 Task: Add Sprouts Organic Blend Special Dark Ground Coffee to the cart.
Action: Mouse moved to (24, 154)
Screenshot: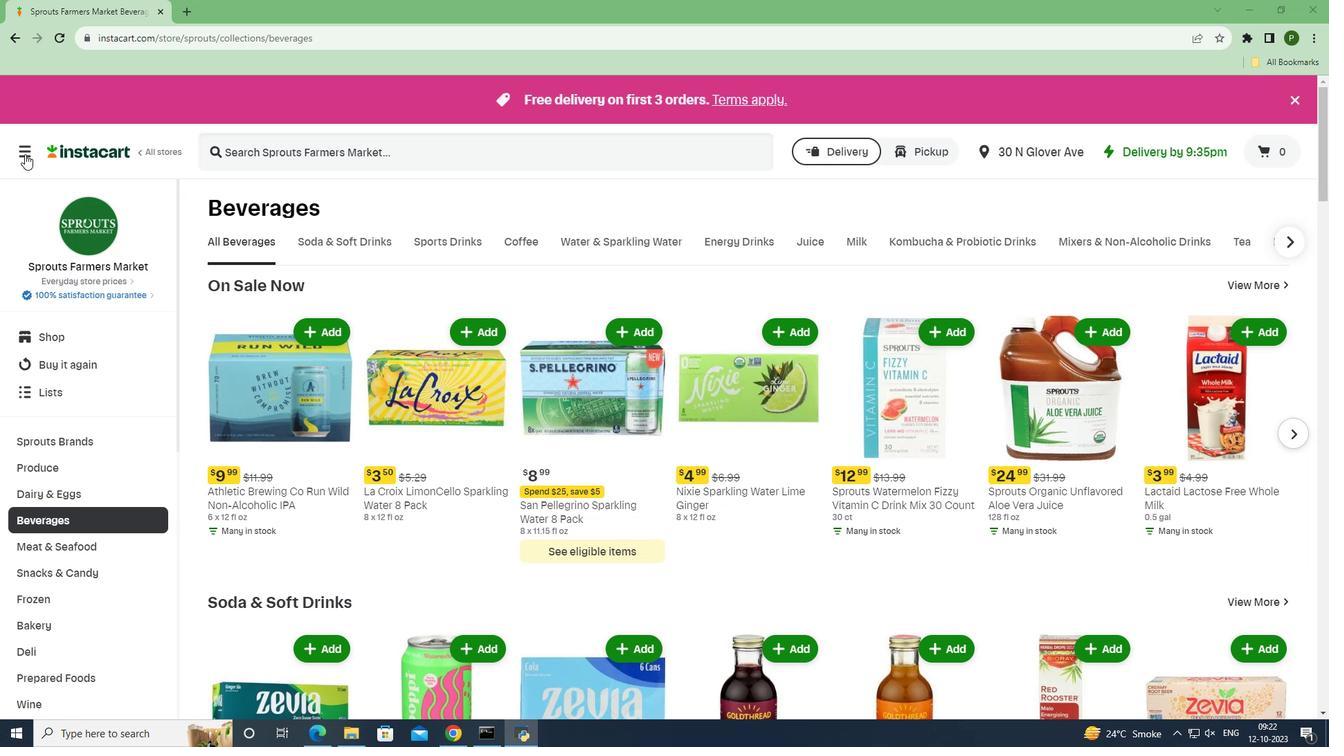 
Action: Mouse pressed left at (24, 154)
Screenshot: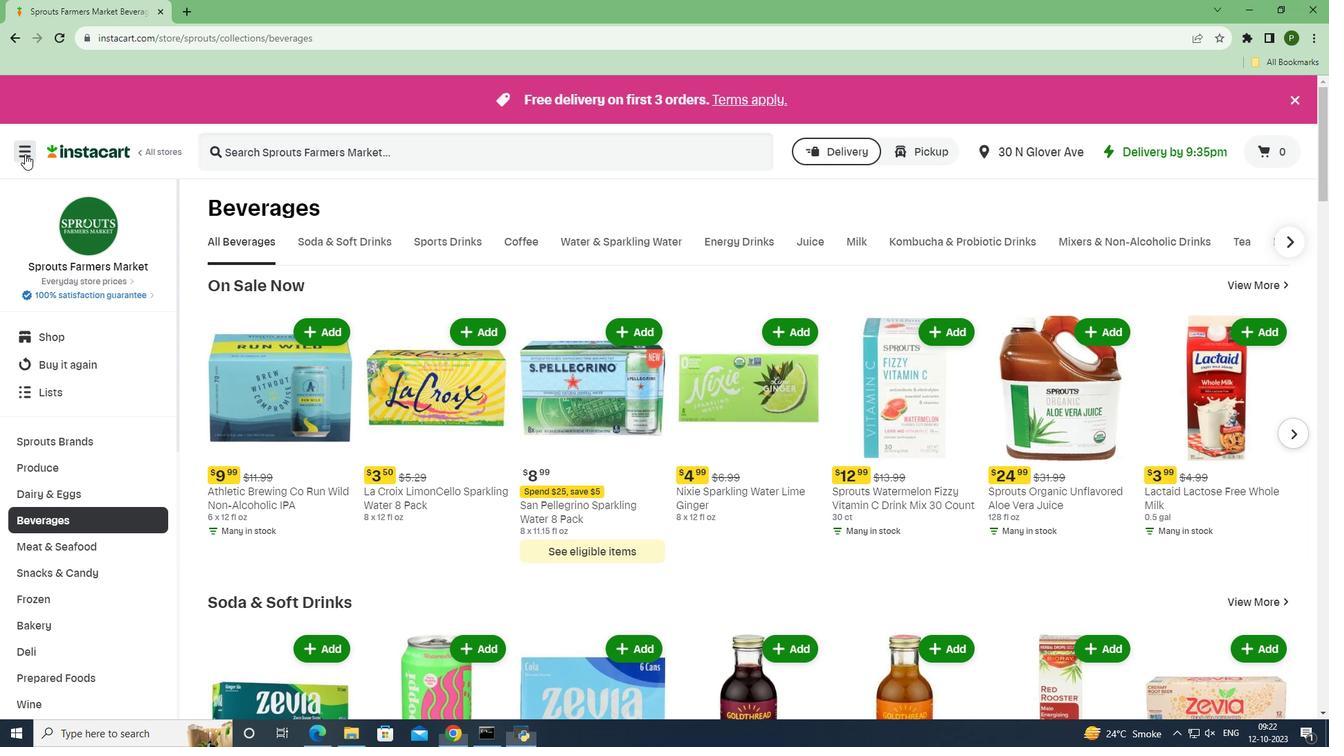 
Action: Mouse moved to (58, 367)
Screenshot: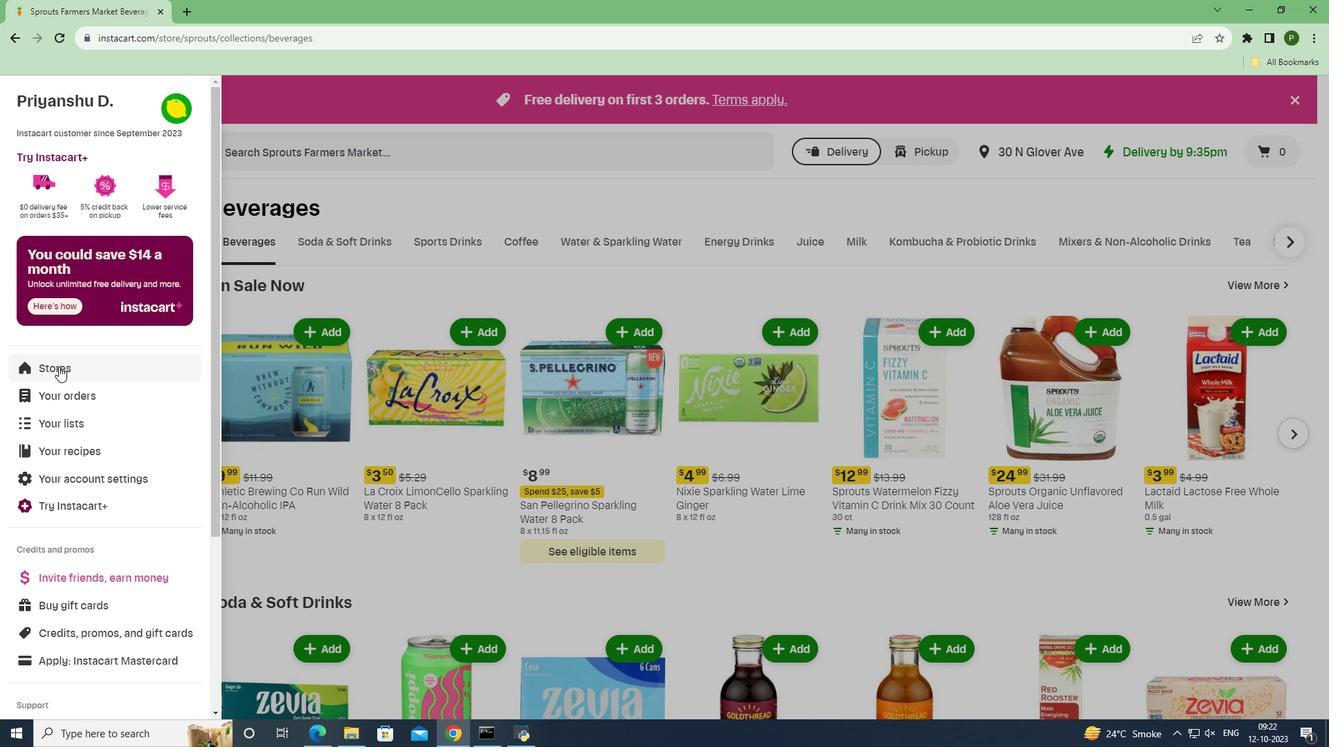 
Action: Mouse pressed left at (58, 367)
Screenshot: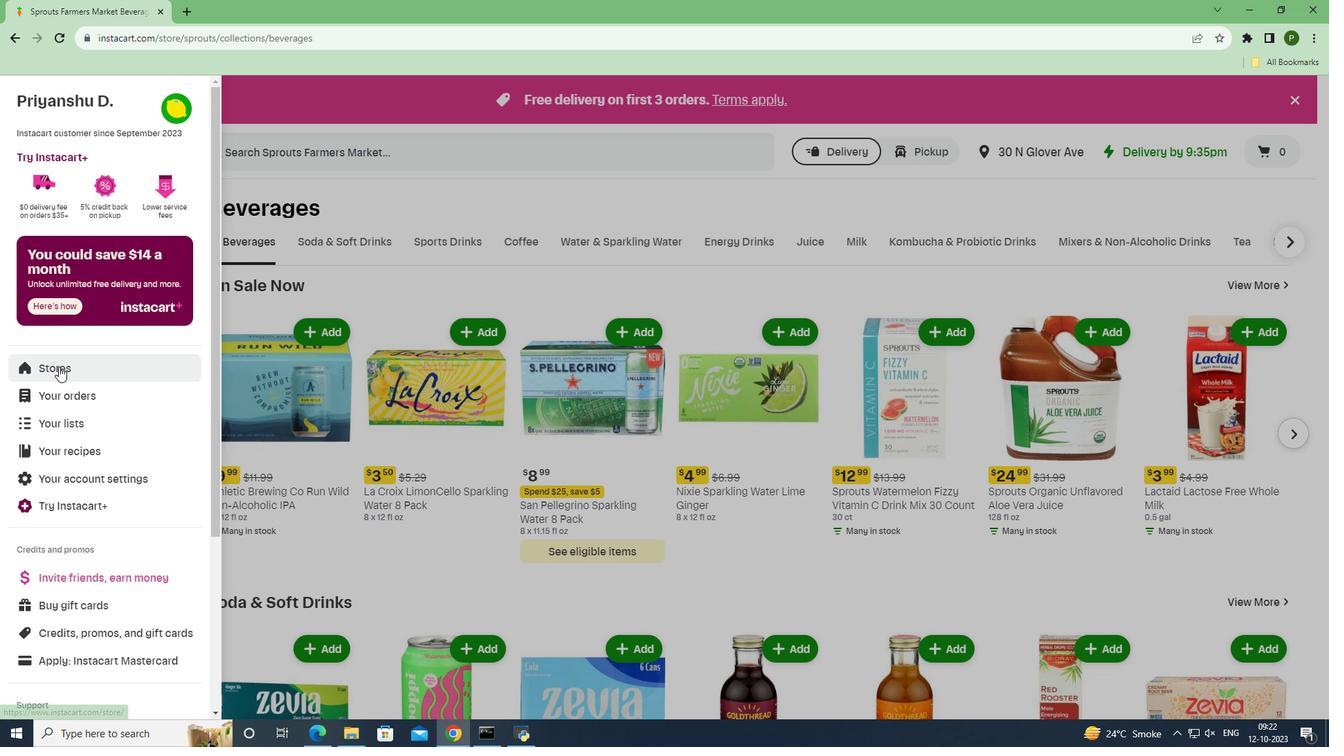 
Action: Mouse moved to (322, 157)
Screenshot: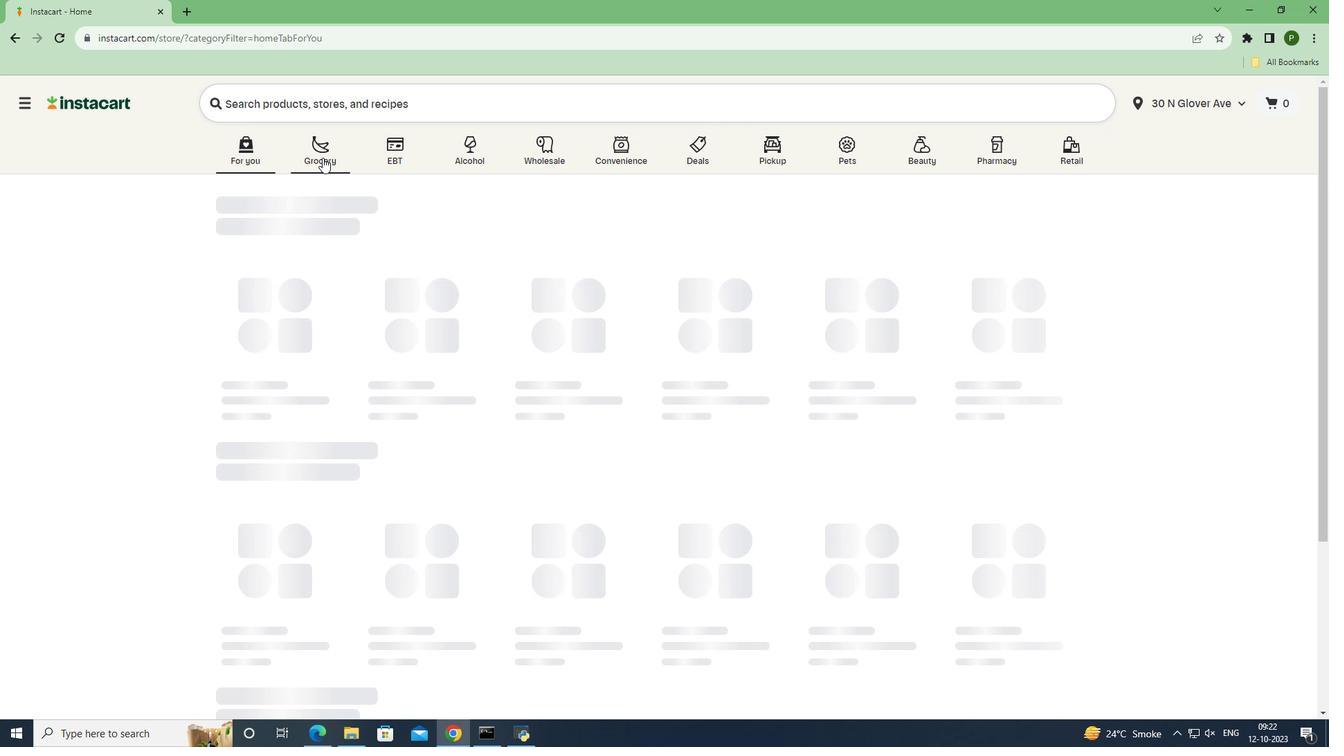 
Action: Mouse pressed left at (322, 157)
Screenshot: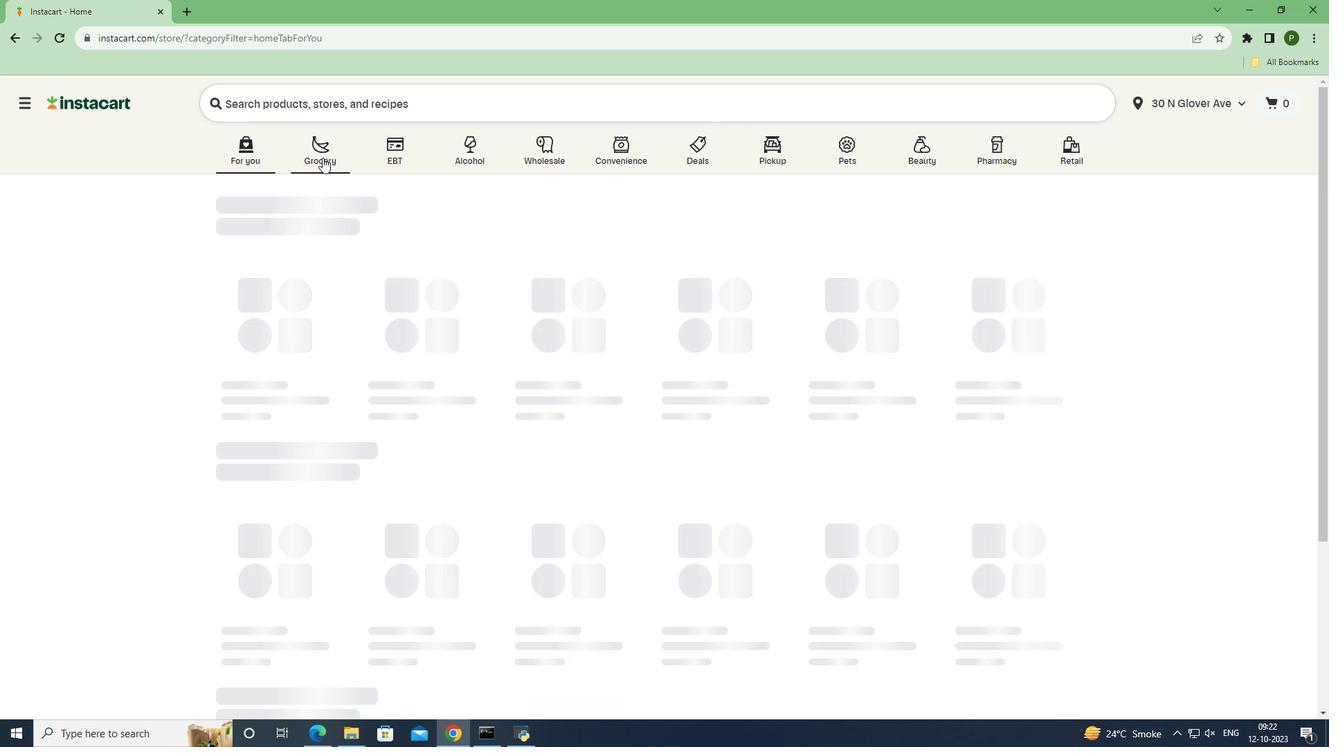 
Action: Mouse moved to (580, 320)
Screenshot: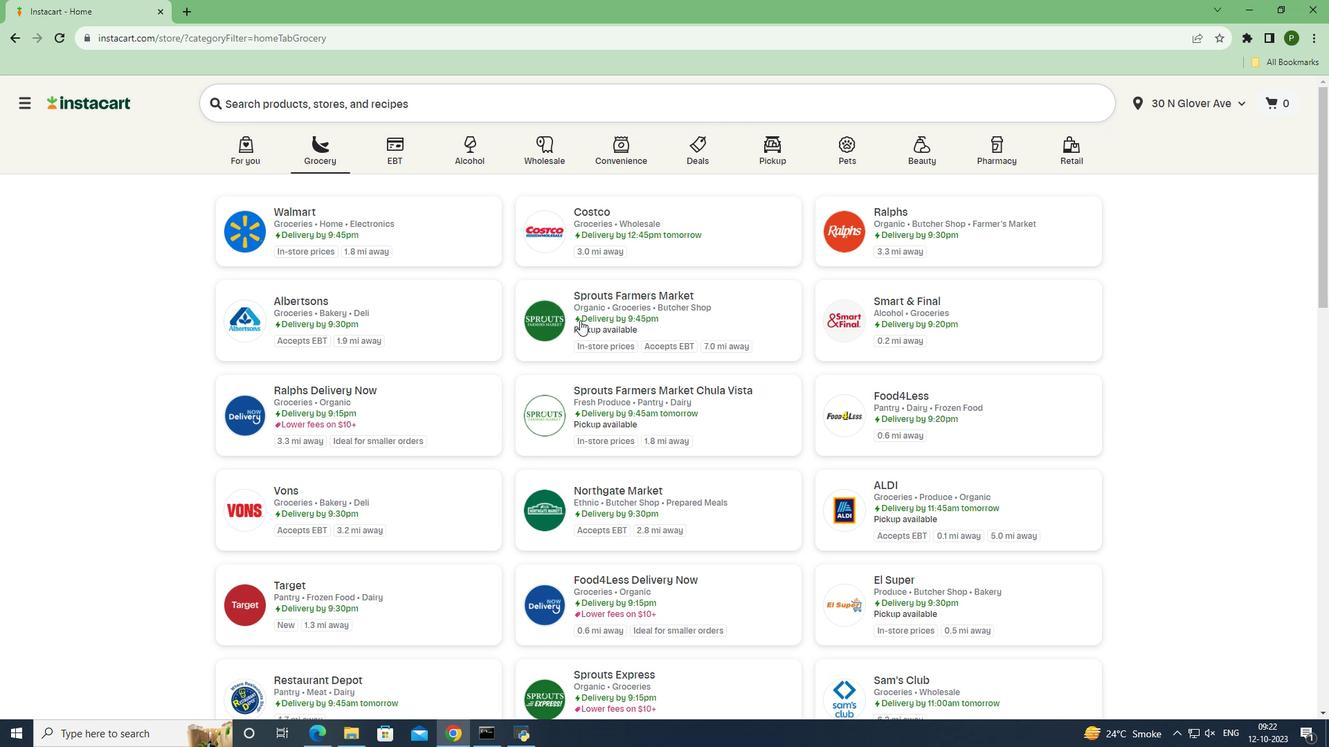 
Action: Mouse pressed left at (580, 320)
Screenshot: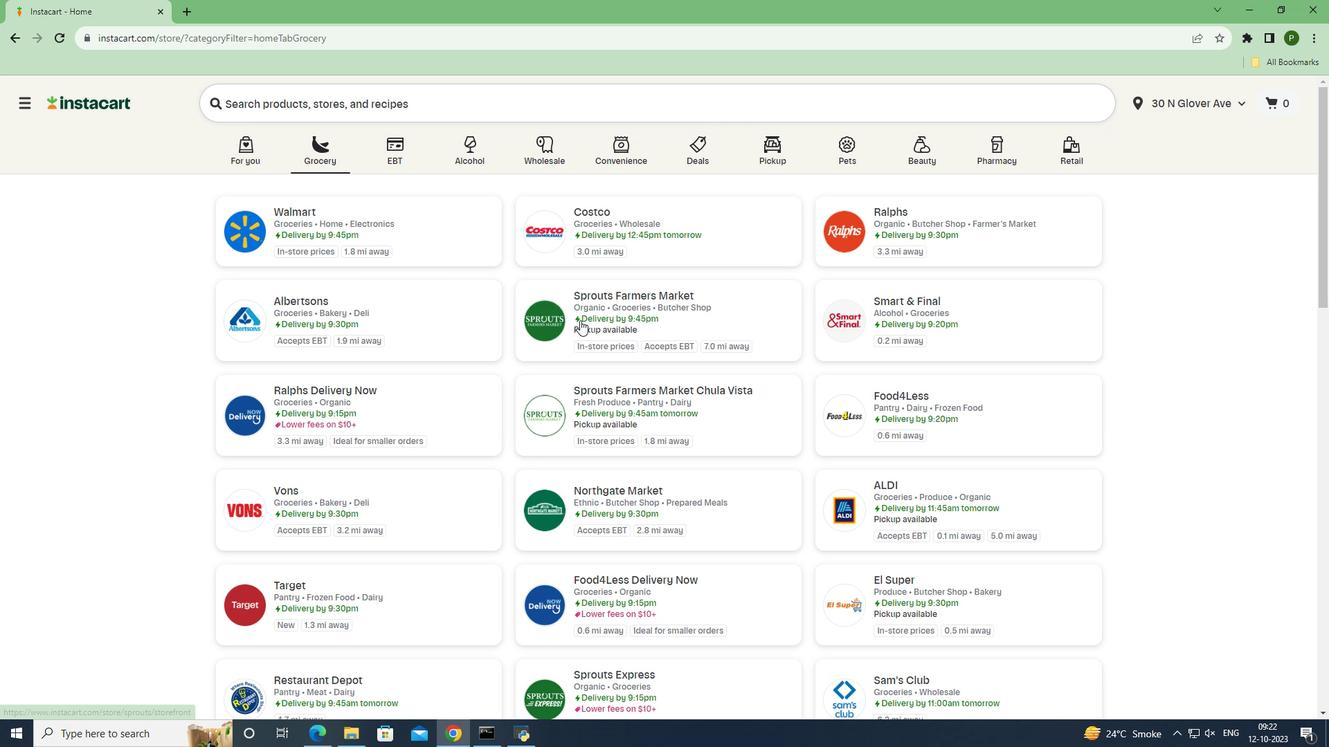 
Action: Mouse moved to (72, 473)
Screenshot: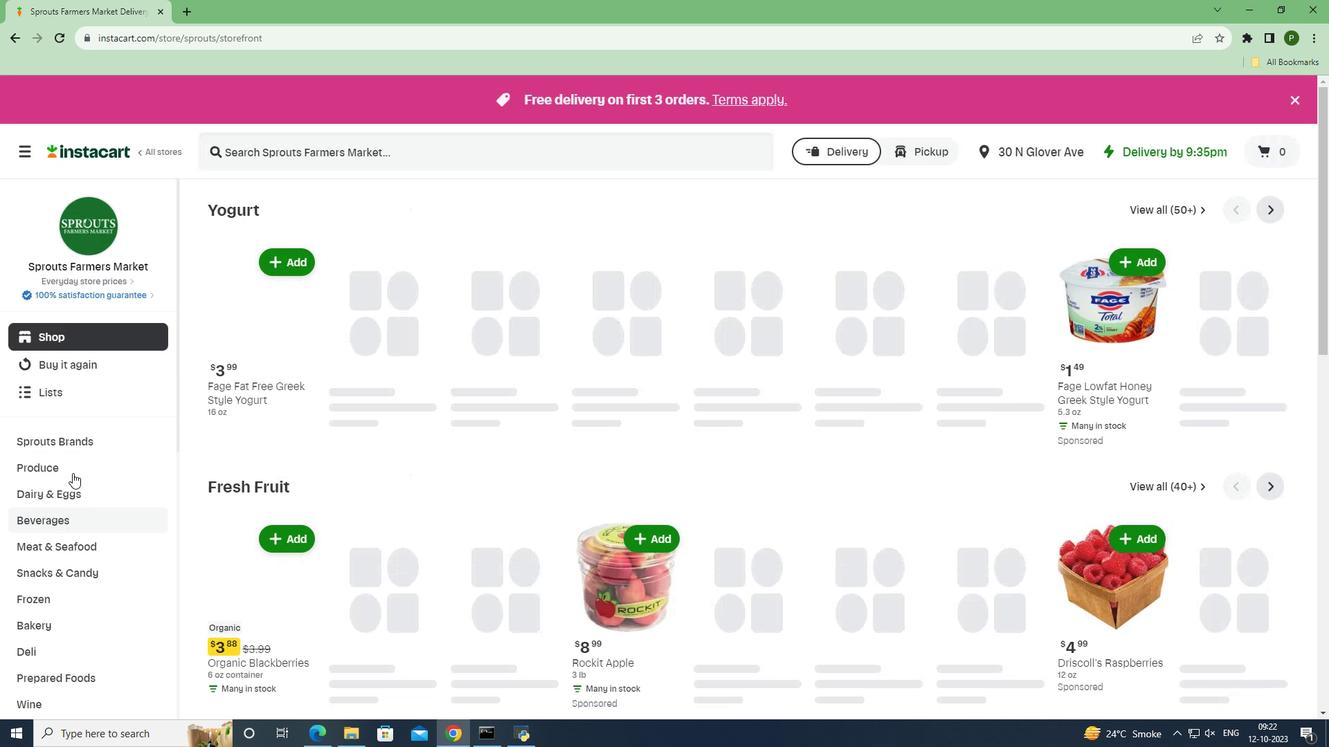 
Action: Mouse pressed left at (72, 473)
Screenshot: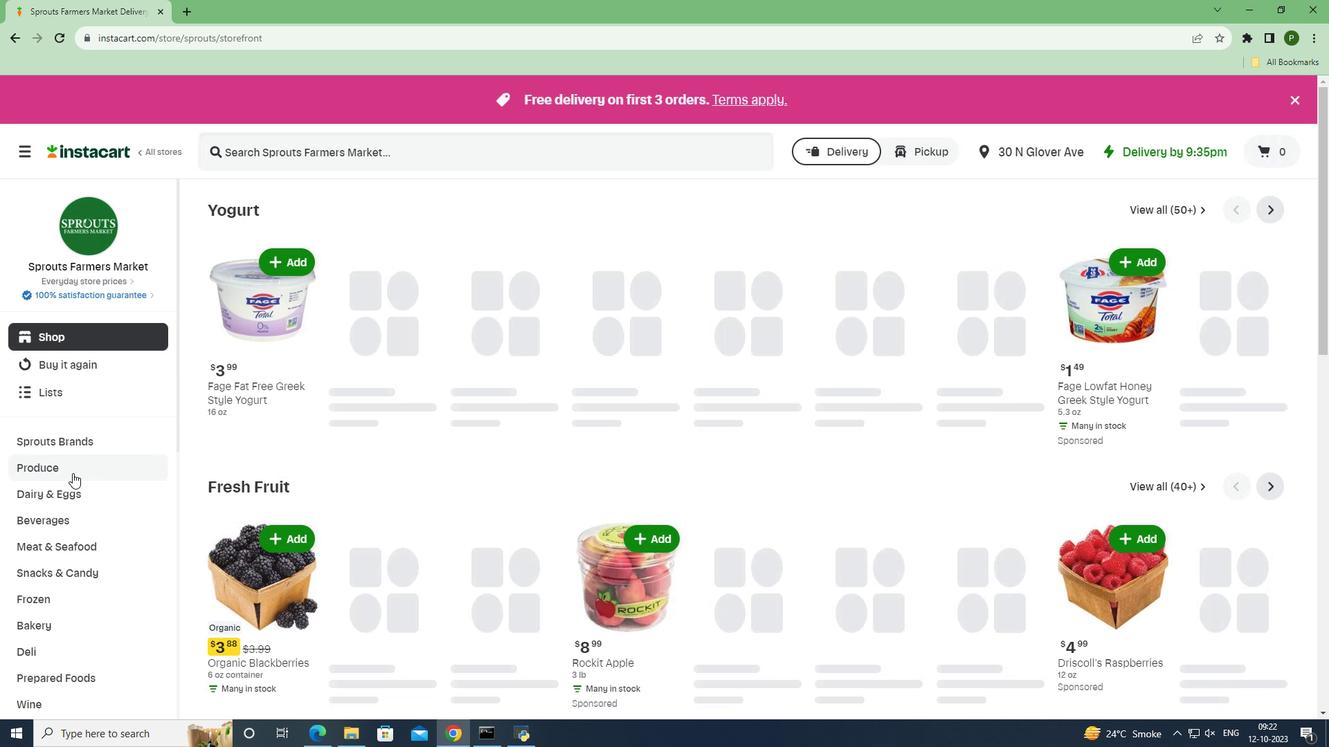 
Action: Mouse moved to (56, 530)
Screenshot: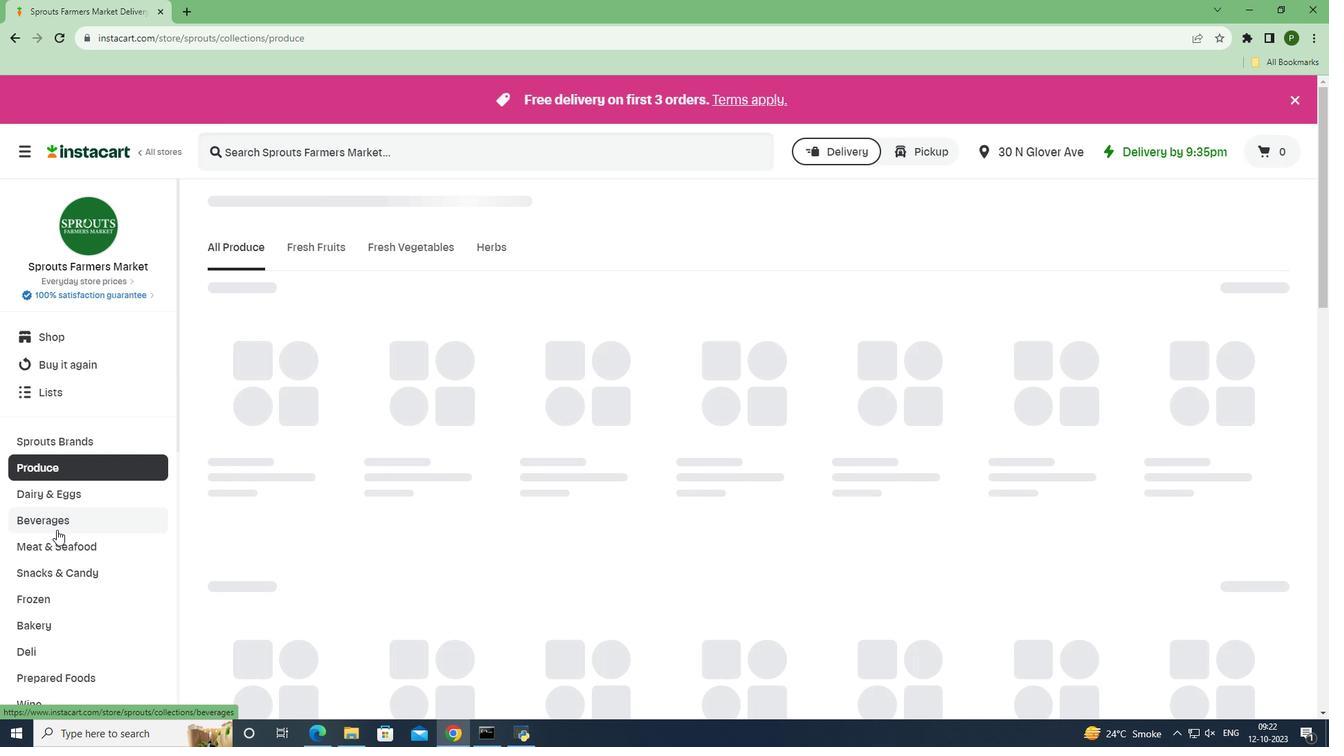 
Action: Mouse pressed left at (56, 530)
Screenshot: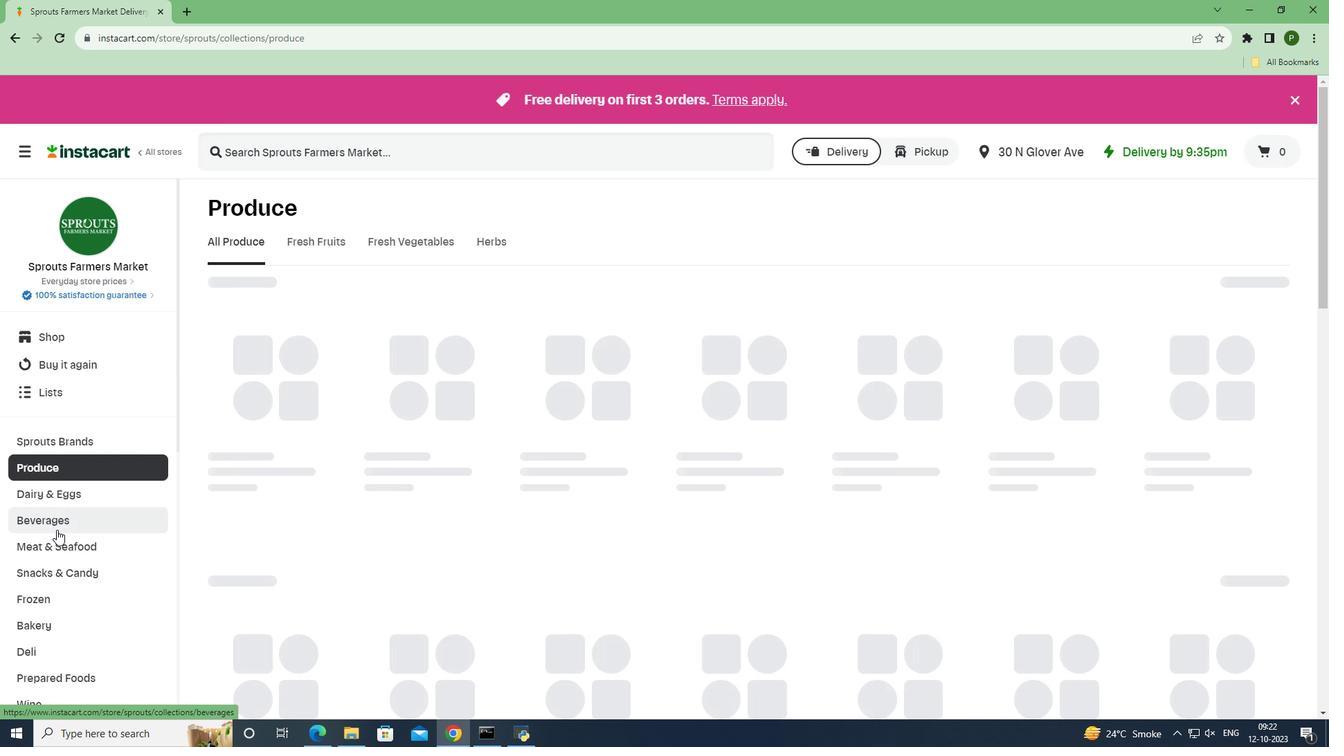 
Action: Mouse moved to (520, 238)
Screenshot: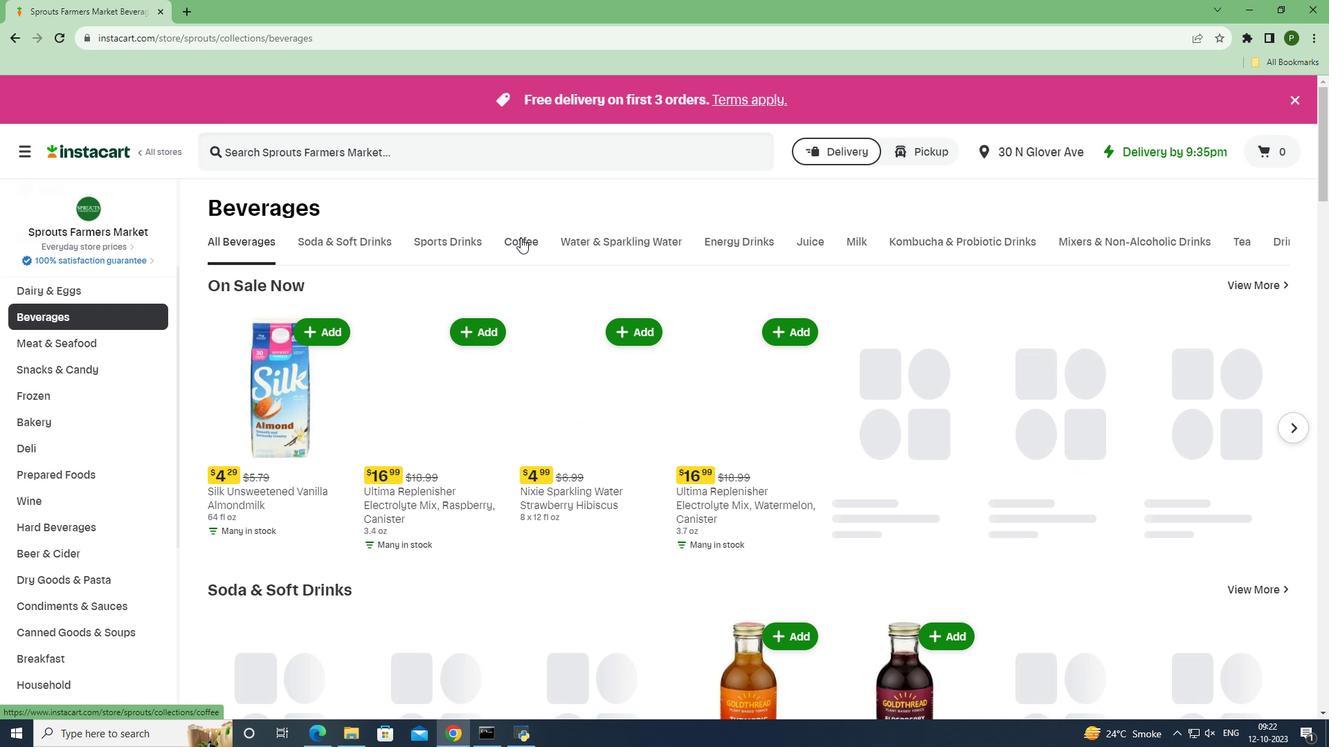 
Action: Mouse pressed left at (520, 238)
Screenshot: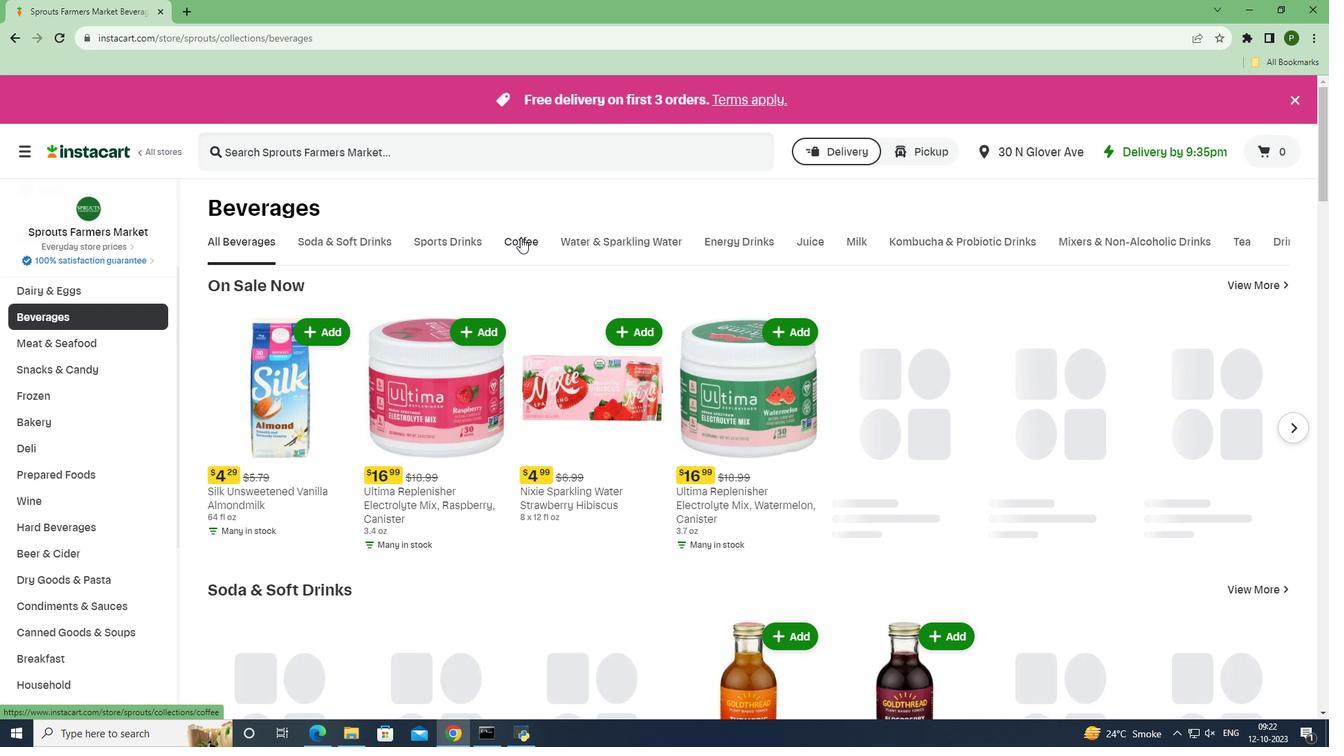 
Action: Mouse moved to (299, 156)
Screenshot: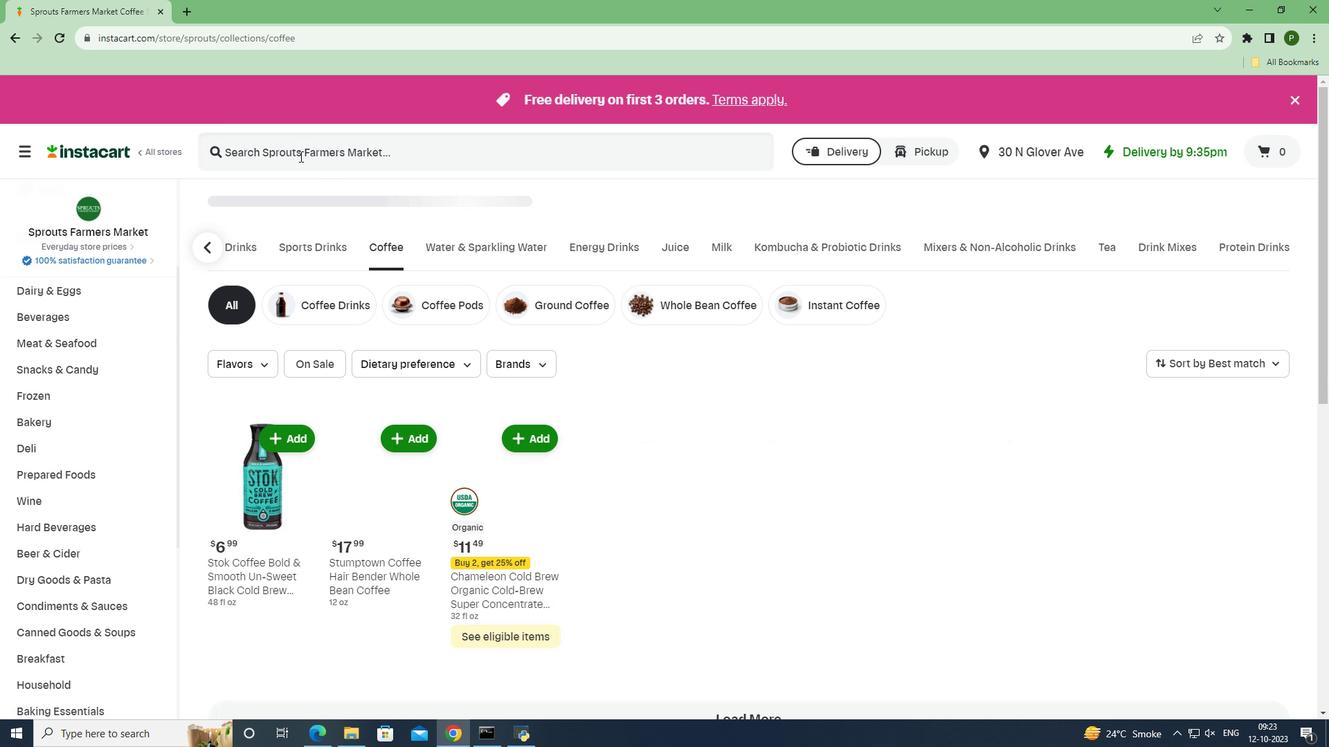 
Action: Mouse pressed left at (299, 156)
Screenshot: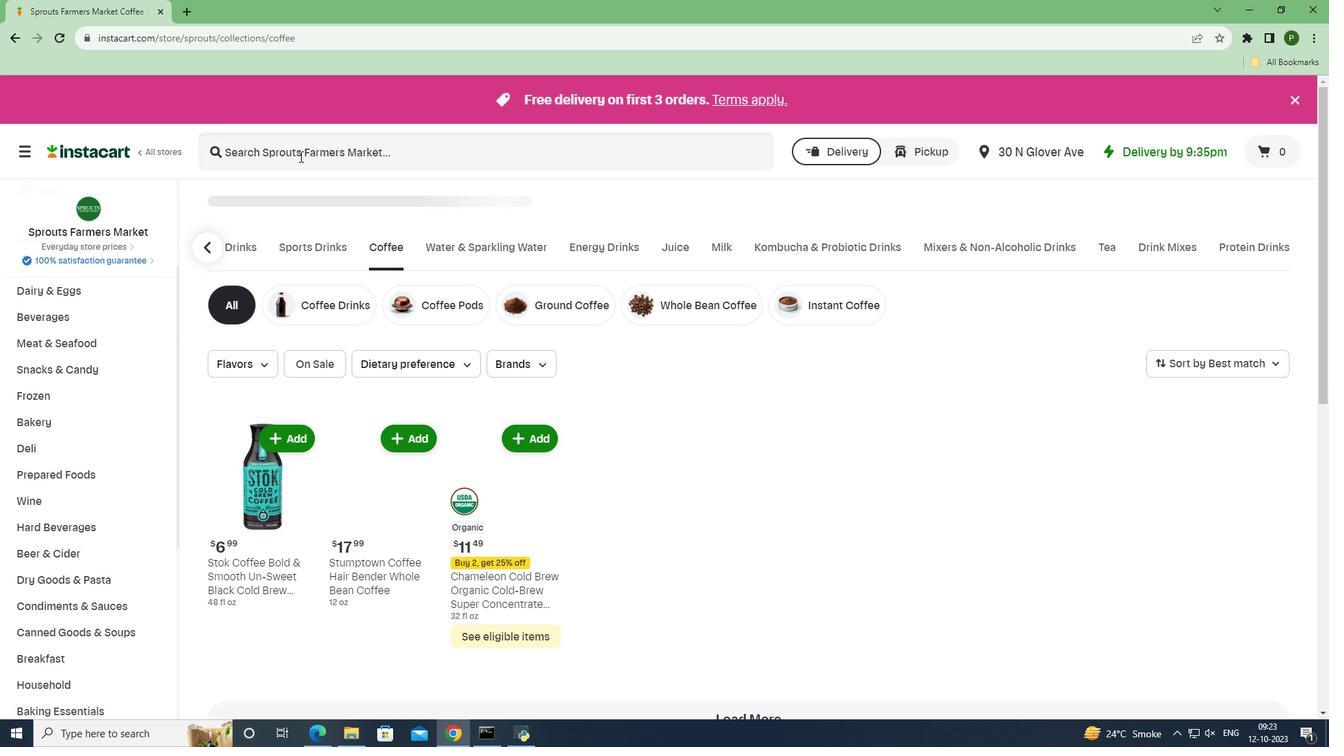 
Action: Key pressed <Key.caps_lock>S<Key.caps_lock>prouts<Key.space><Key.caps_lock>O<Key.caps_lock>rganic<Key.space><Key.caps_lock>B<Key.caps_lock>lend<Key.space><Key.caps_lock>S<Key.caps_lock>pecial<Key.space><Key.caps_lock>D<Key.caps_lock>ark<Key.space><Key.caps_lock>G<Key.caps_lock>rond<Key.space><Key.caps_lock>C<Key.caps_lock>offee<Key.space><Key.enter>
Screenshot: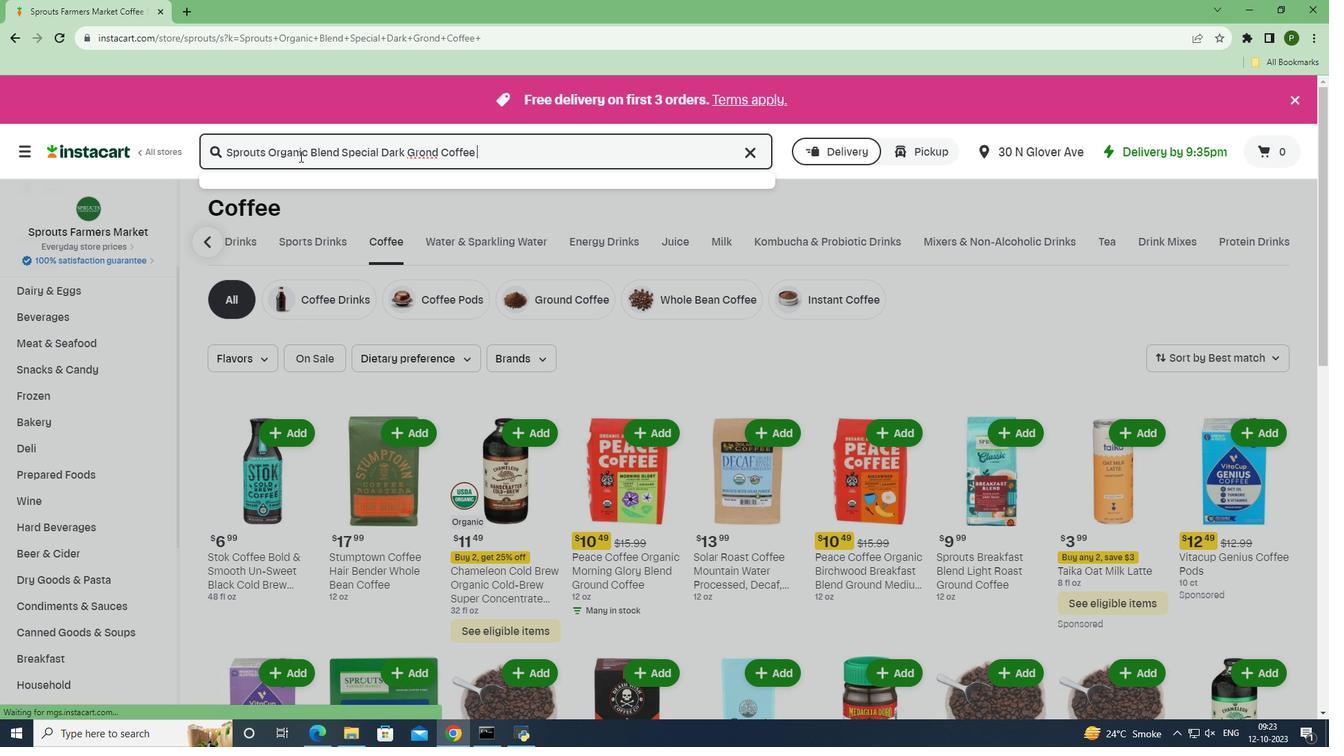 
Action: Mouse moved to (378, 266)
Screenshot: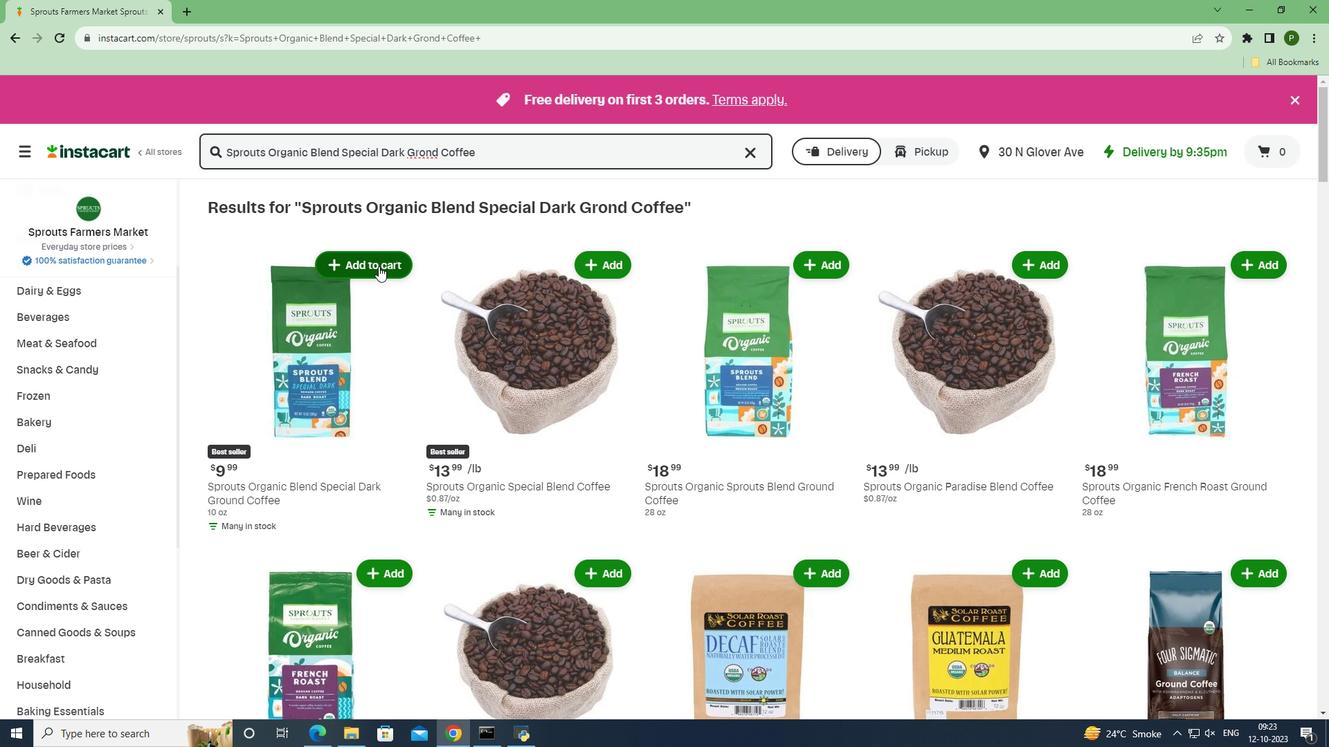 
Action: Mouse pressed left at (378, 266)
Screenshot: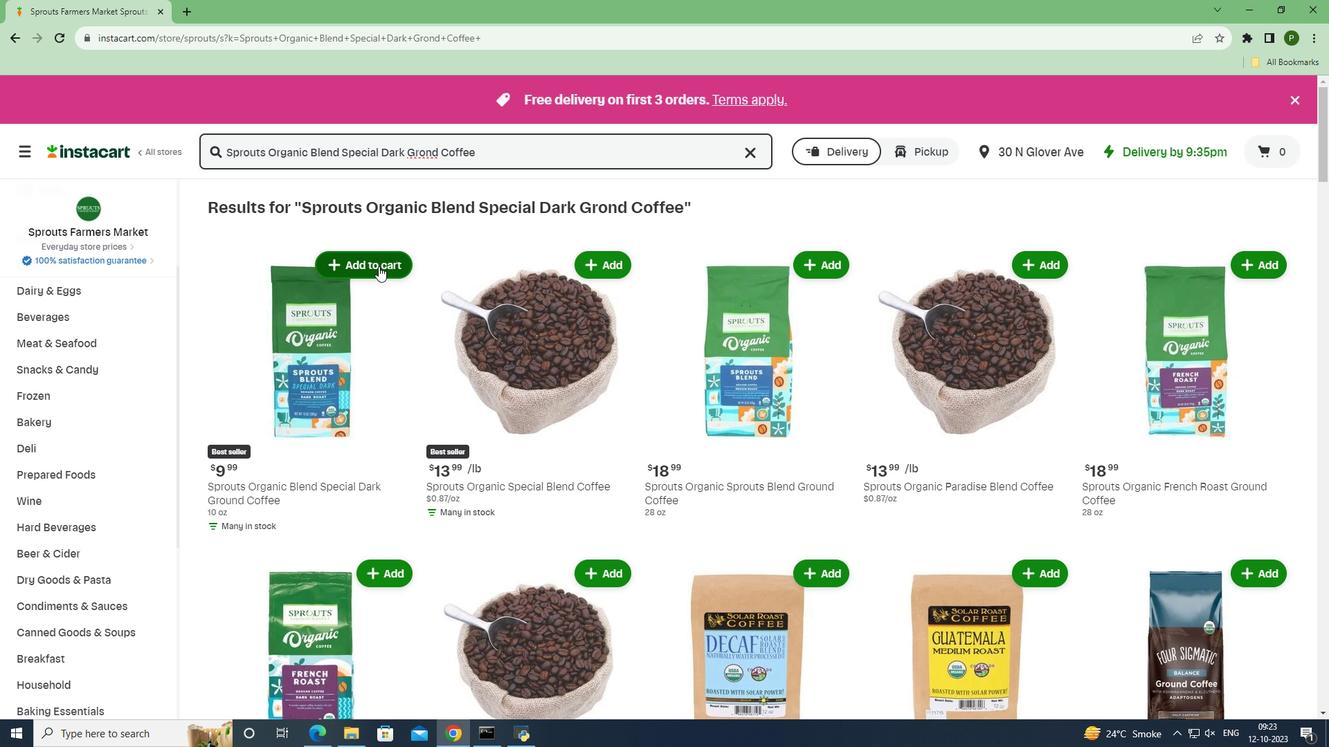 
Action: Mouse moved to (408, 330)
Screenshot: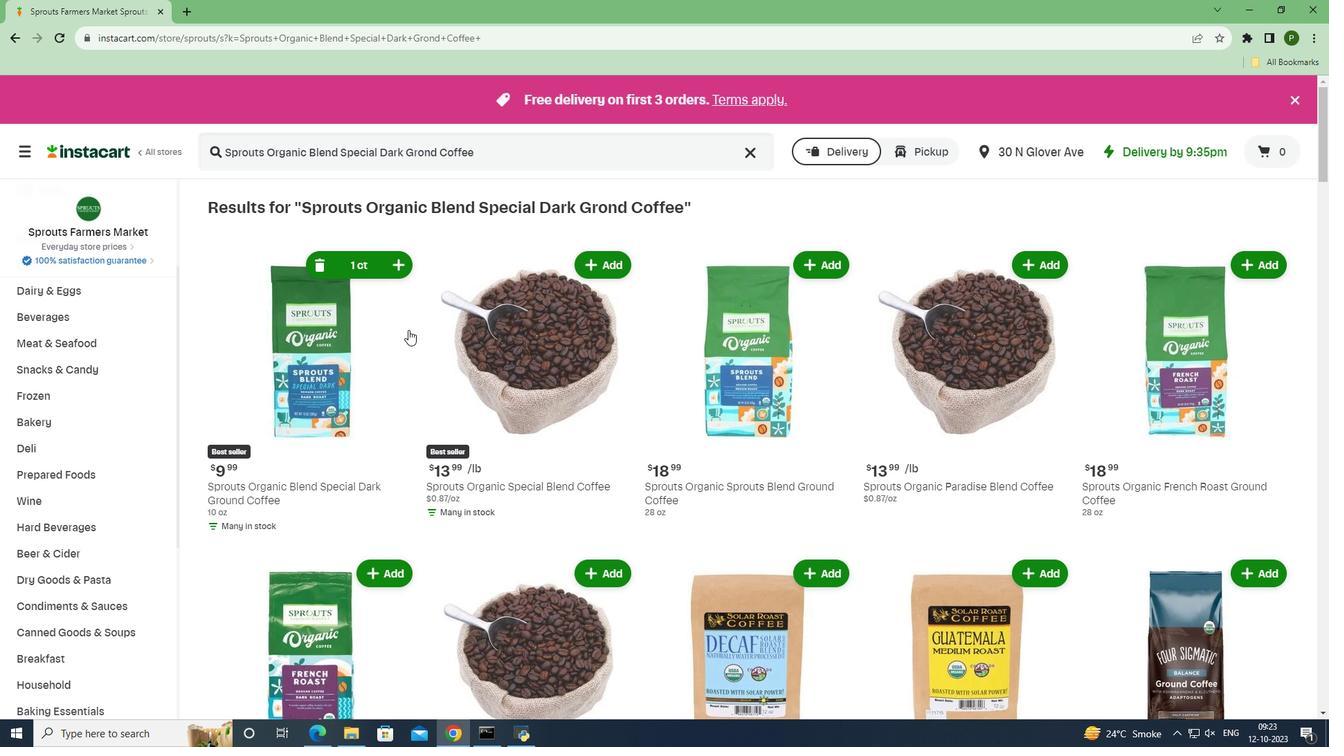 
